 Task: Create Card Content Marketing Review in Board Reputation Management Platforms to Workspace Intellectual Property Services. Create Card Career Services Review in Board Social Media Listening and Sentiment Analysis to Workspace Intellectual Property Services. Create Card Content Creation Review in Board Market Analysis for Industry Regulation Compliance to Workspace Intellectual Property Services
Action: Mouse moved to (48, 271)
Screenshot: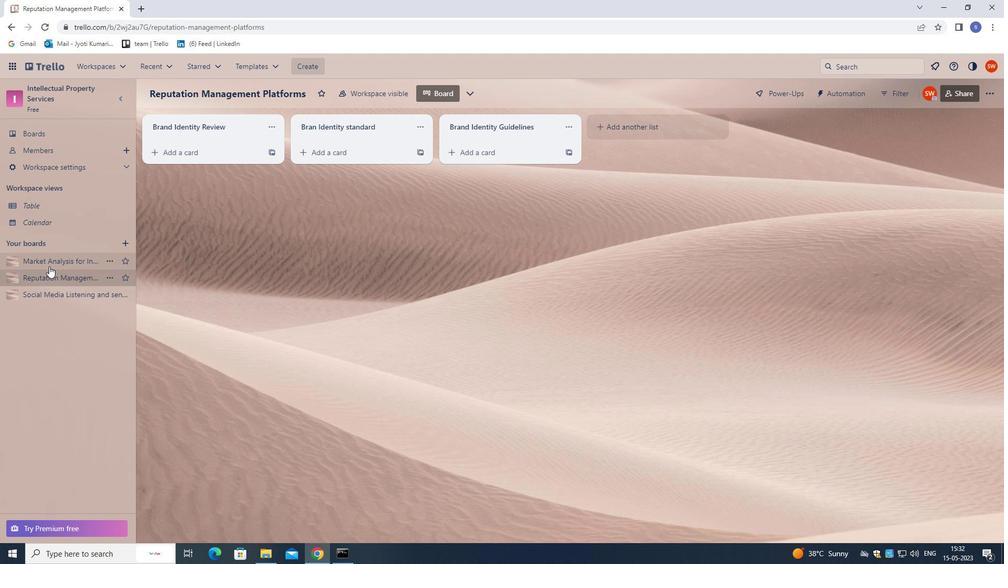 
Action: Mouse pressed left at (48, 271)
Screenshot: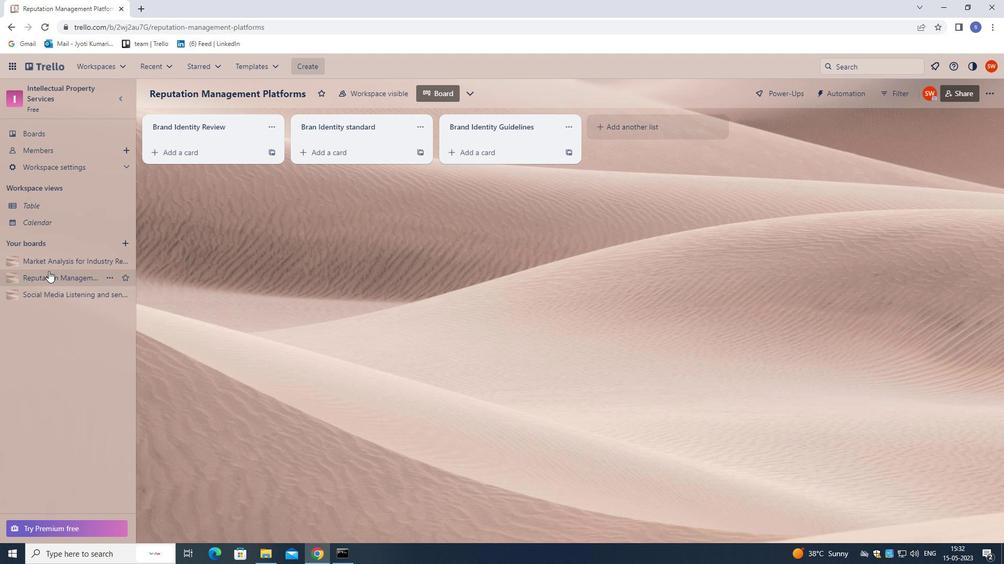 
Action: Mouse moved to (212, 149)
Screenshot: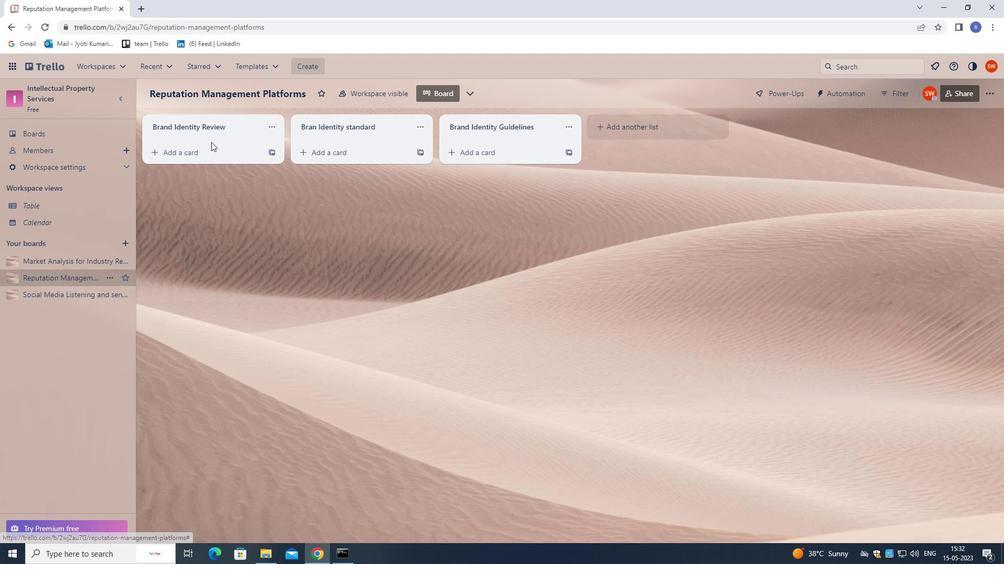 
Action: Mouse pressed left at (212, 149)
Screenshot: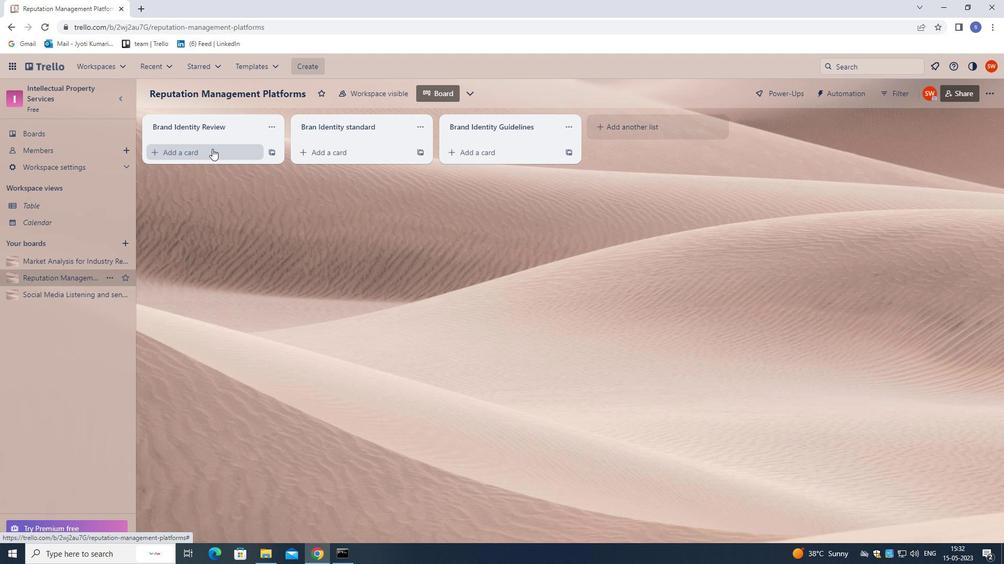 
Action: Mouse moved to (390, 387)
Screenshot: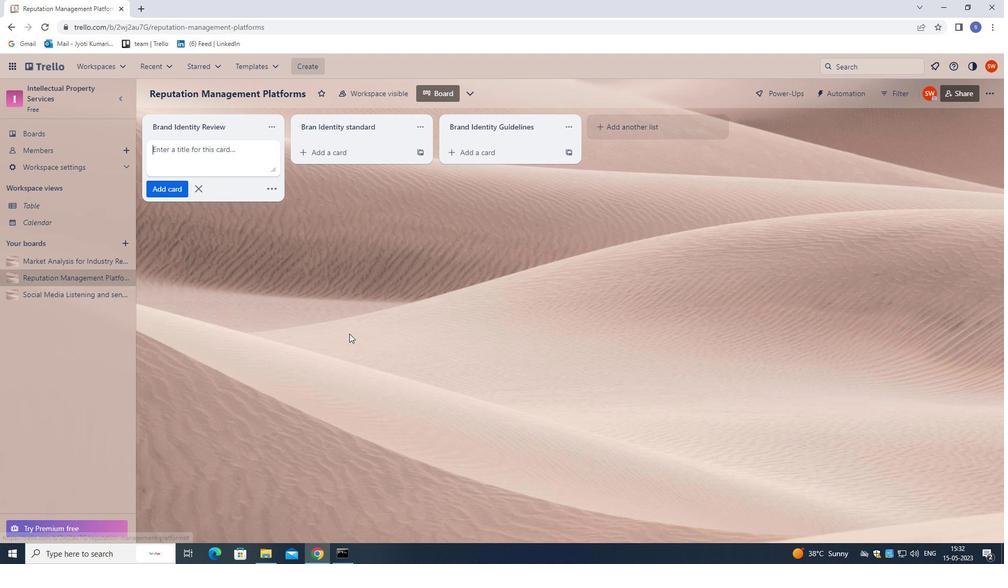 
Action: Key pressed <Key.shift>CONTENT<Key.space><Key.shift><Key.shift><Key.shift><Key.shift><Key.shift><Key.shift><Key.shift><Key.shift><Key.shift><Key.shift><Key.shift><Key.shift><Key.shift><Key.shift><Key.shift><Key.shift><Key.shift><Key.shift><Key.shift><Key.shift><Key.shift>MARKETING<Key.space><Key.shift><Key.shift>REVIEW<Key.enter>
Screenshot: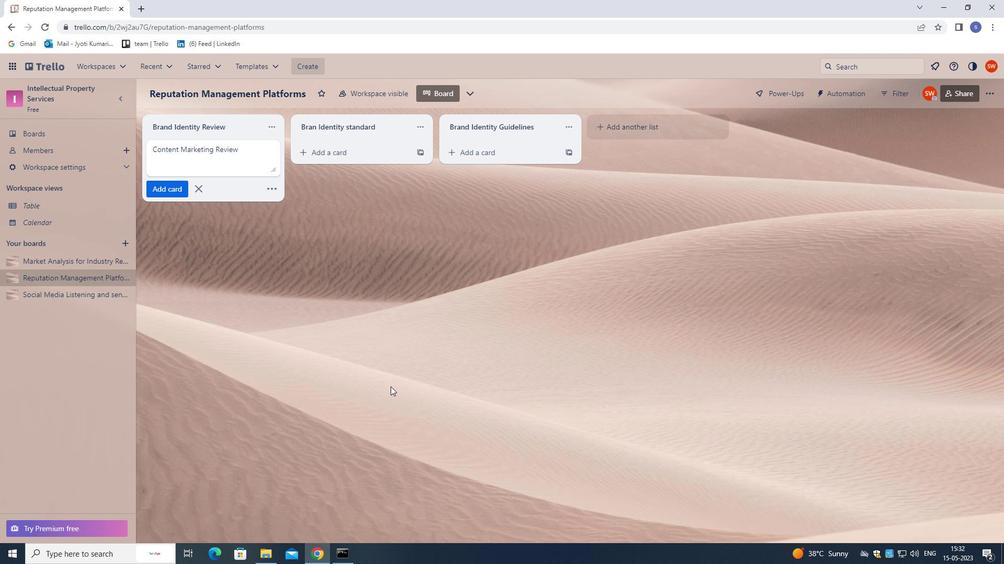 
Action: Mouse moved to (49, 296)
Screenshot: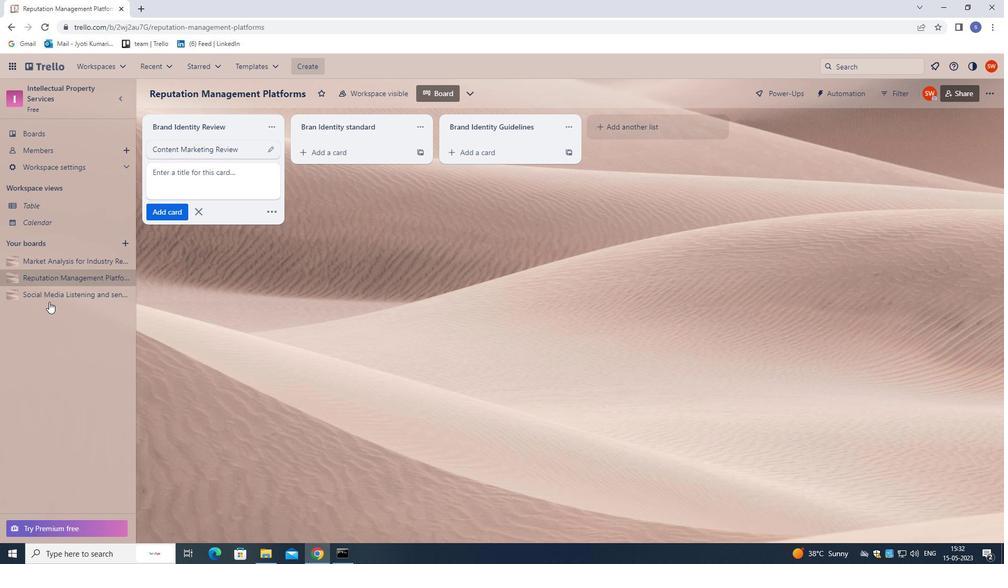 
Action: Mouse pressed left at (49, 296)
Screenshot: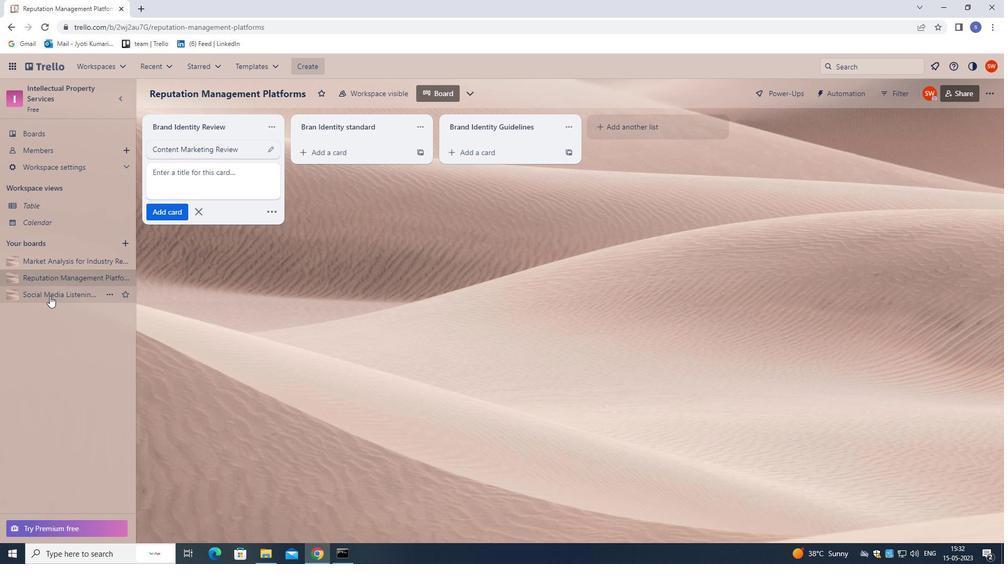 
Action: Mouse moved to (202, 152)
Screenshot: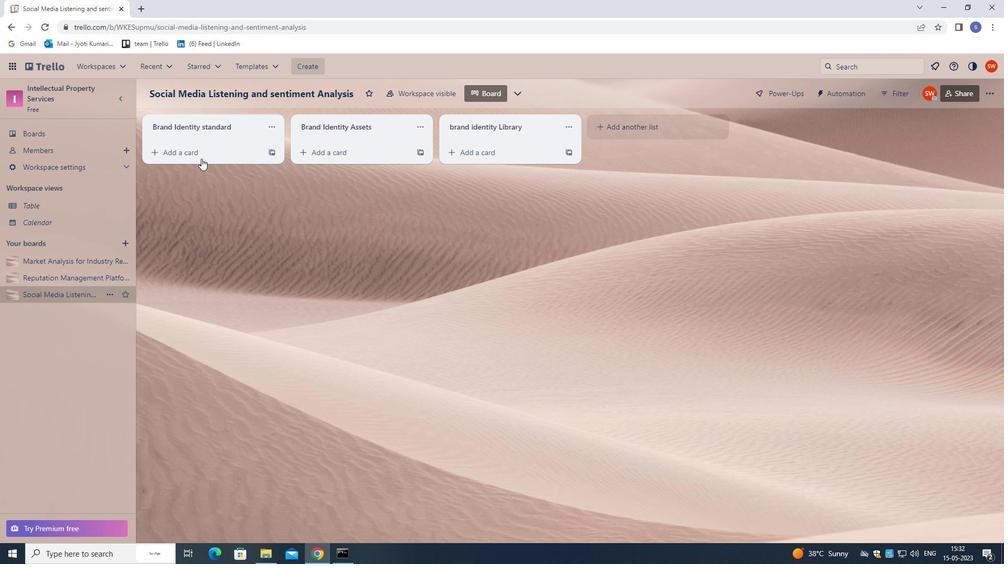 
Action: Mouse pressed left at (202, 152)
Screenshot: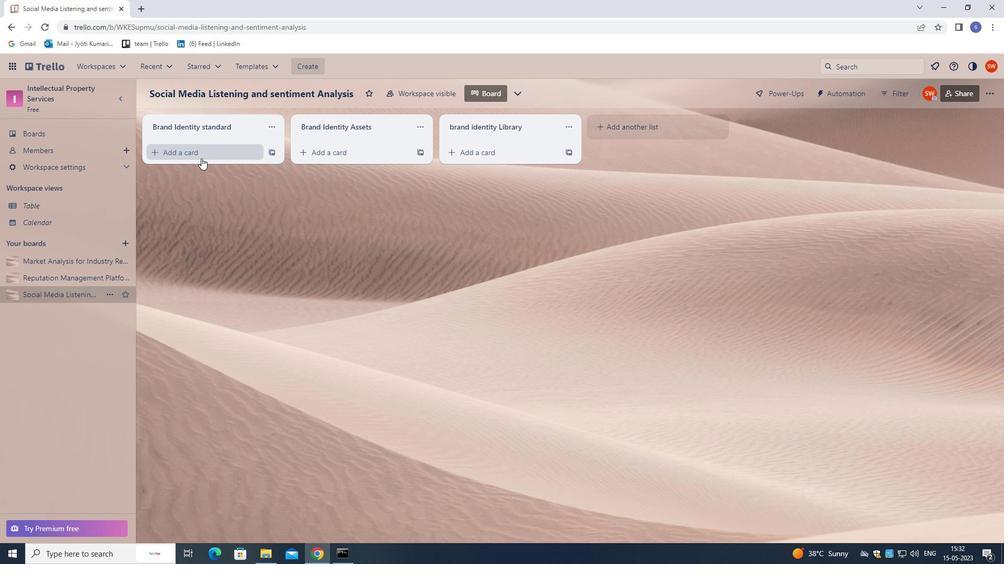 
Action: Mouse moved to (202, 309)
Screenshot: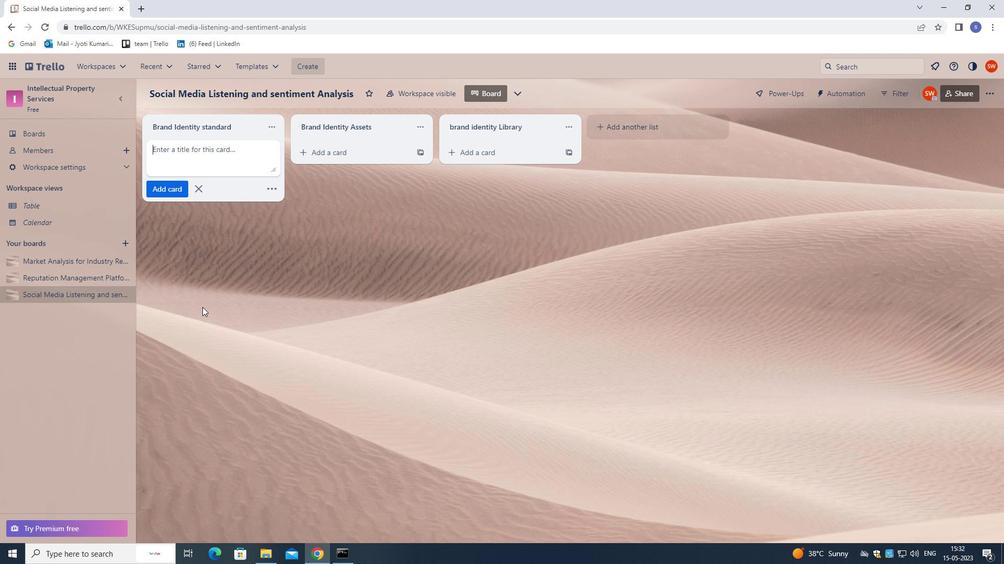 
Action: Key pressed <Key.shift><Key.shift><Key.shift><Key.shift><Key.shift><Key.shift><Key.shift><Key.shift><Key.shift><Key.shift>CAREER<Key.space><Key.shift>SERVICES<Key.space><Key.shift>REVIEW<Key.enter>
Screenshot: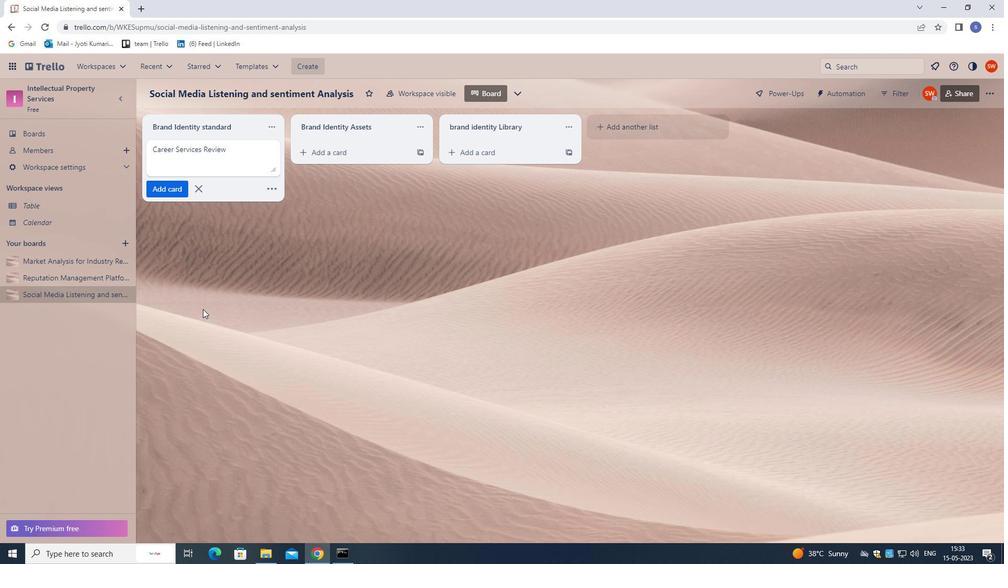 
Action: Mouse moved to (60, 259)
Screenshot: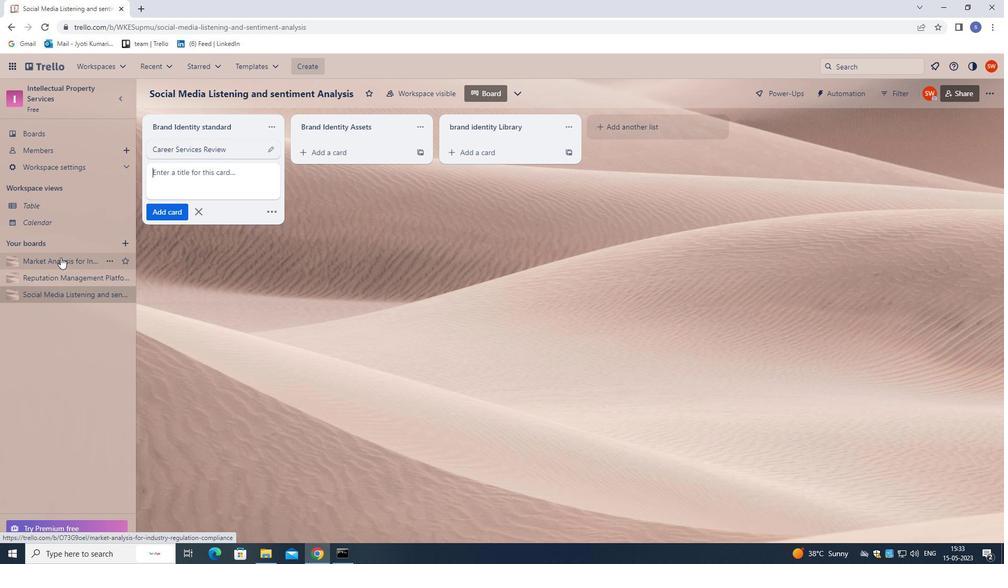 
Action: Mouse pressed left at (60, 259)
Screenshot: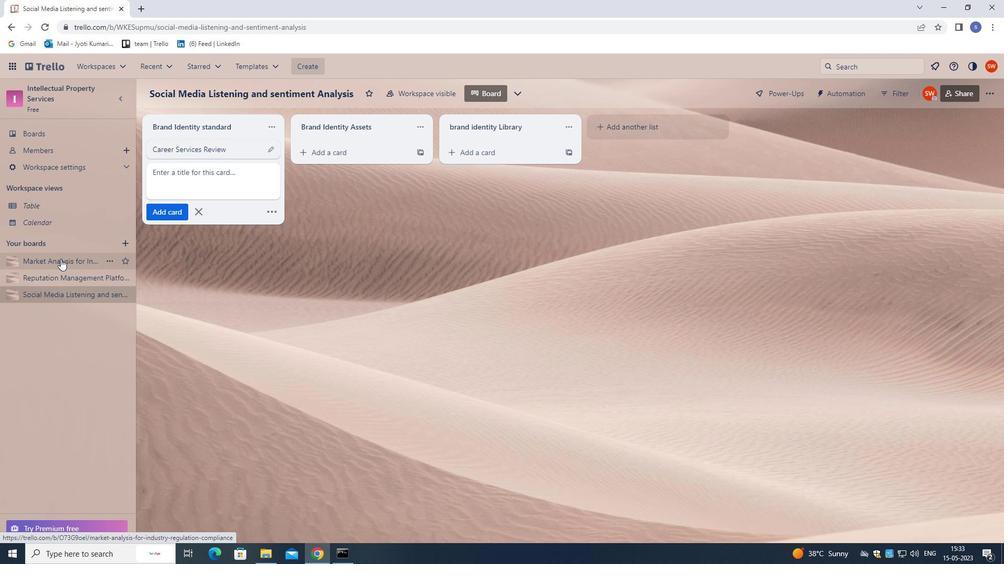 
Action: Mouse moved to (199, 158)
Screenshot: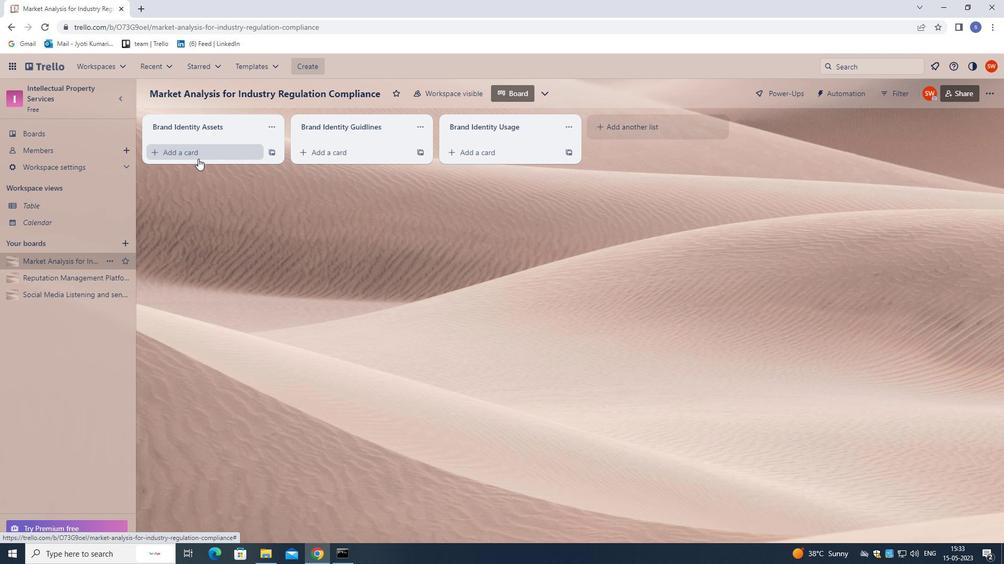 
Action: Mouse pressed left at (199, 158)
Screenshot: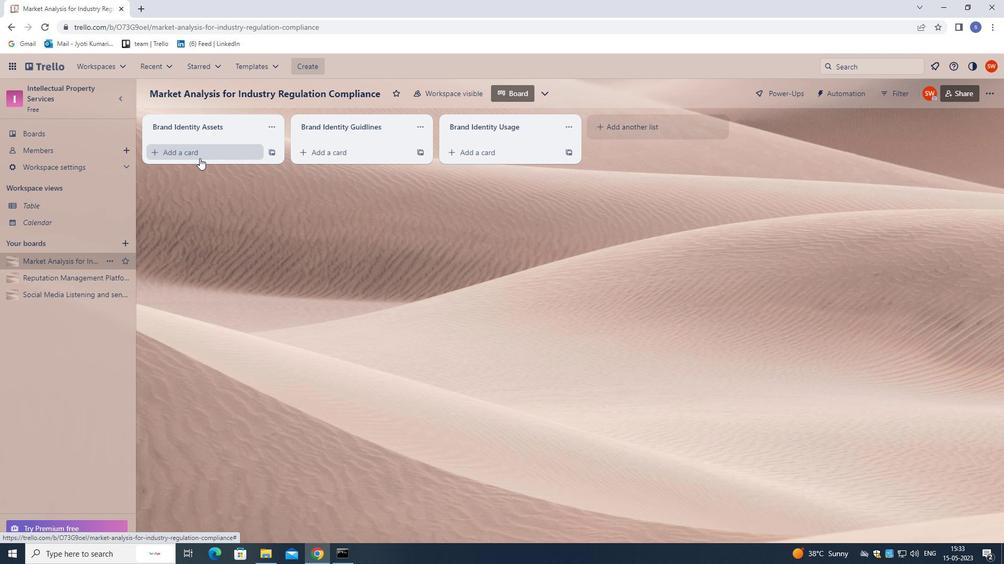 
Action: Mouse moved to (180, 307)
Screenshot: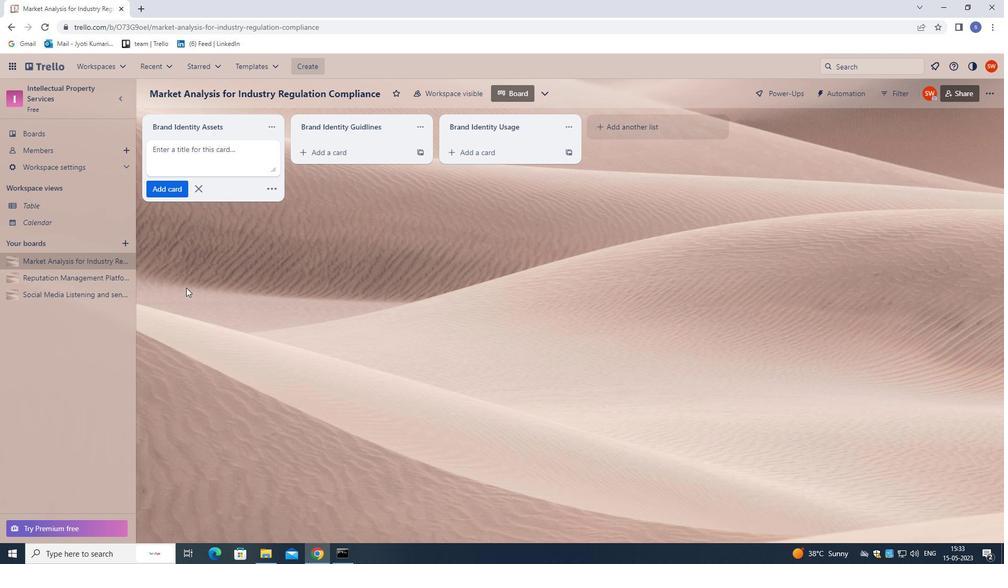 
Action: Key pressed <Key.shift><Key.shift><Key.shift><Key.shift><Key.shift>CONTENT<Key.space><Key.shift><Key.shift><Key.shift><Key.shift><Key.shift><Key.shift><Key.shift><Key.shift><Key.shift><Key.shift><Key.shift><Key.shift><Key.shift><Key.shift><Key.shift><Key.shift>CREATION<Key.space><Key.shift><Key.shift><Key.shift><Key.shift><Key.shift><Key.shift><Key.shift><Key.shift><Key.shift><Key.shift>REVIEW<Key.enter>
Screenshot: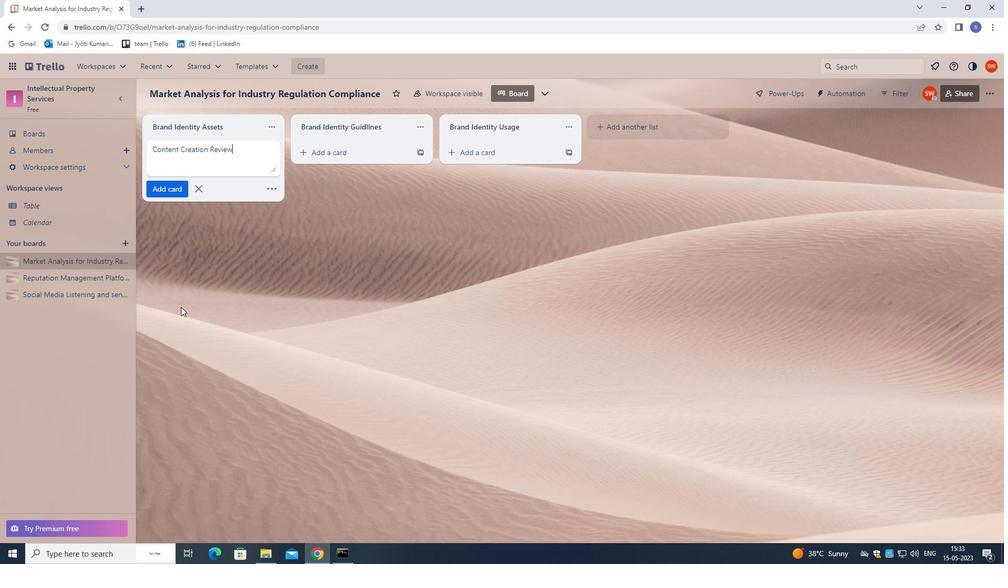 
